 Task: Change line to dashed dotted.
Action: Mouse moved to (446, 265)
Screenshot: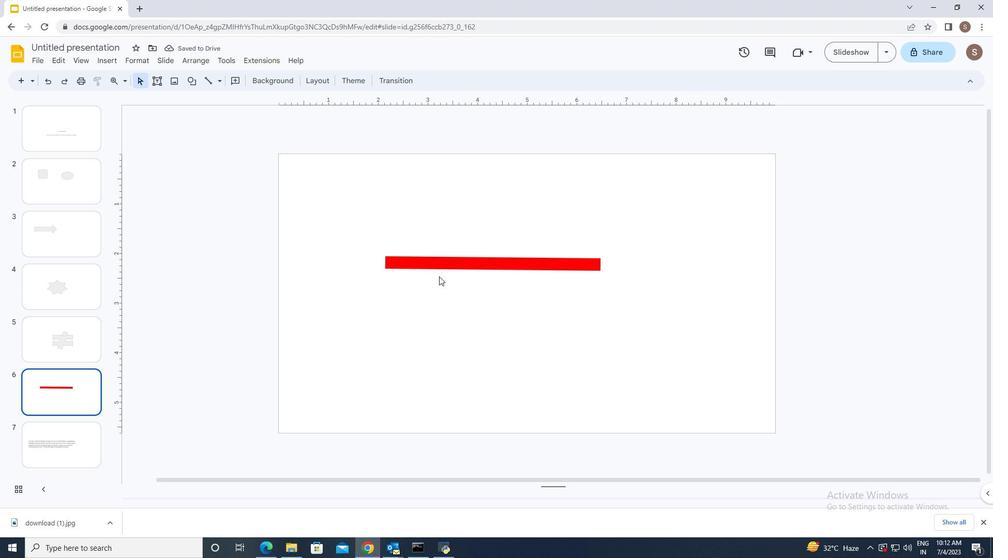
Action: Mouse pressed left at (446, 265)
Screenshot: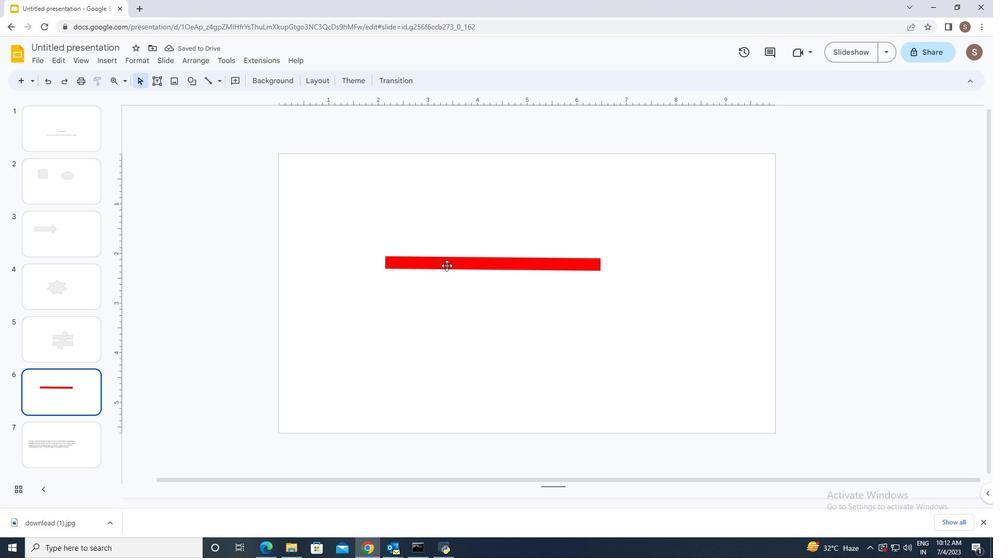 
Action: Mouse moved to (264, 78)
Screenshot: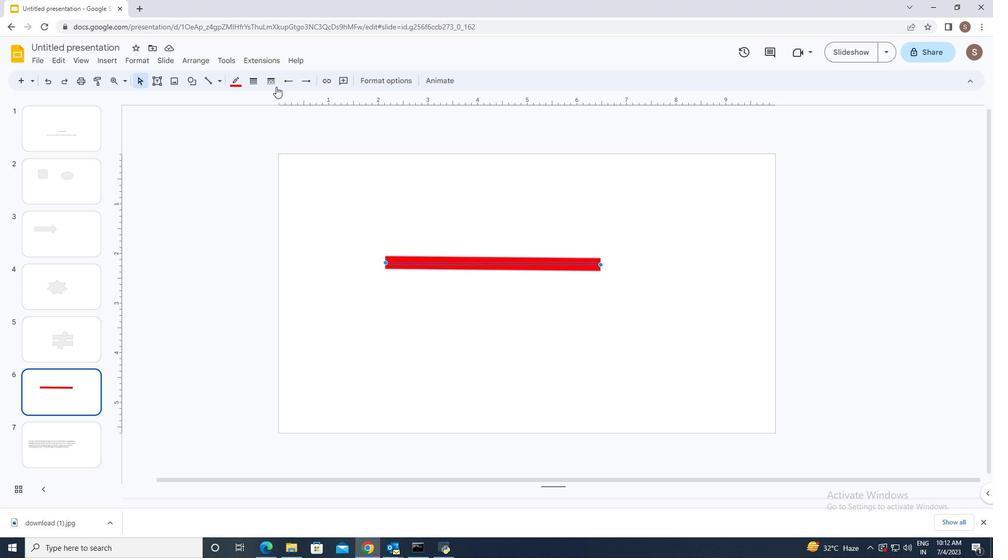 
Action: Mouse pressed left at (264, 78)
Screenshot: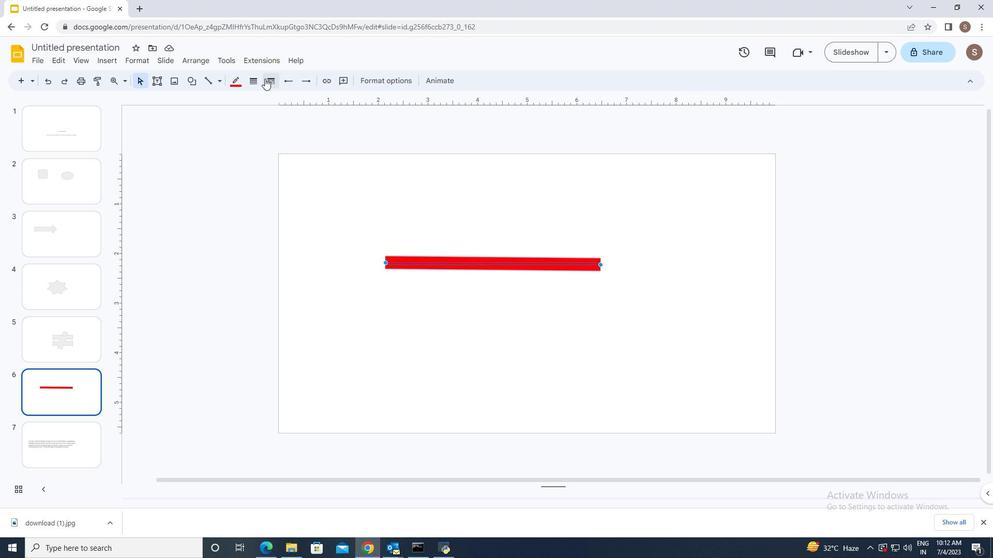 
Action: Mouse moved to (283, 148)
Screenshot: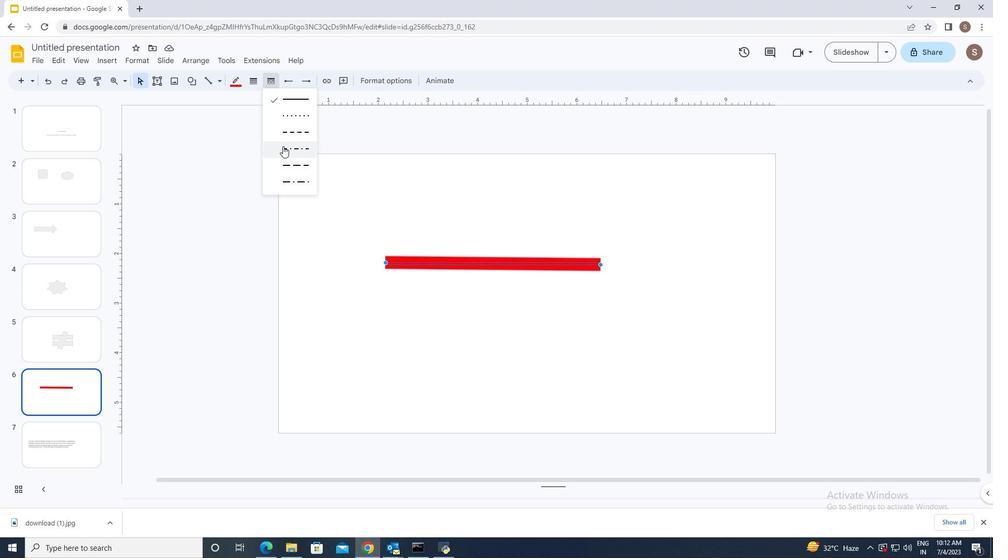 
Action: Mouse pressed left at (283, 148)
Screenshot: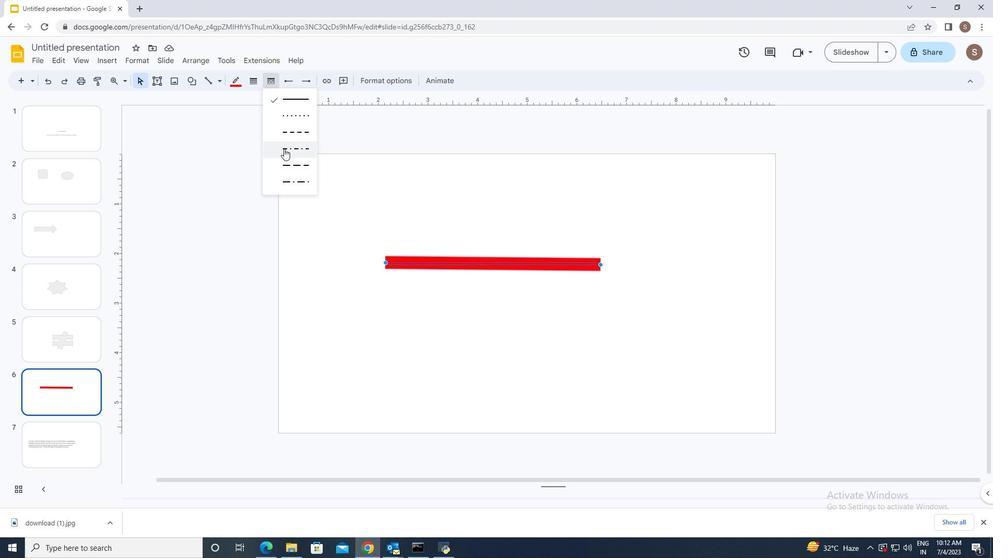 
Action: Mouse moved to (409, 312)
Screenshot: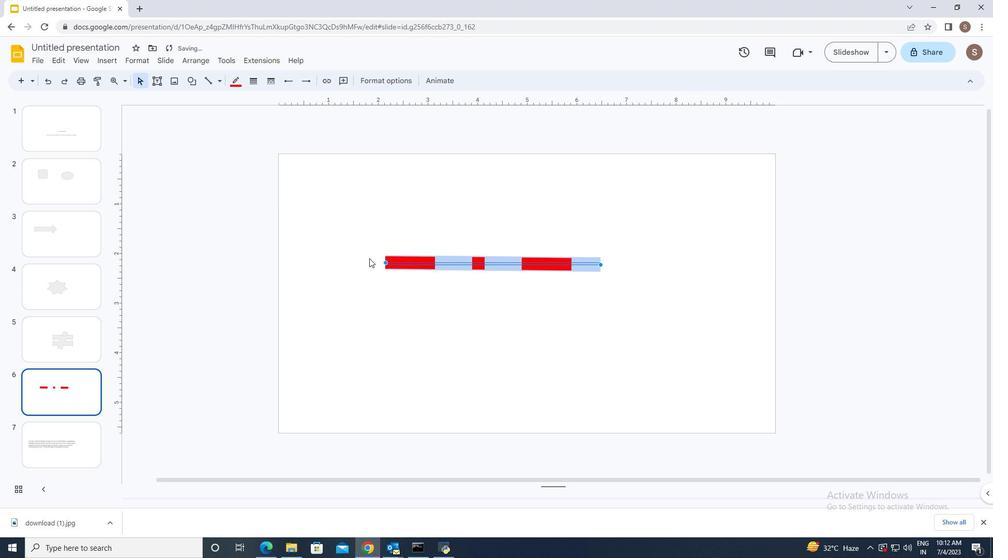 
Action: Mouse pressed left at (409, 312)
Screenshot: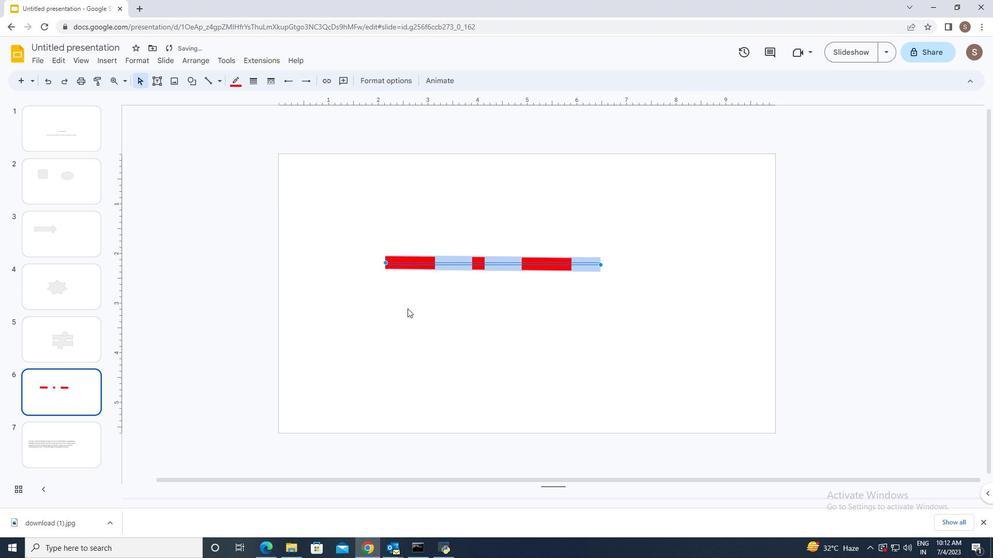 
